 Task: For heading Arial black with underline.  font size for heading18,  'Change the font style of data to'Calibri.  and font size to 9,  Change the alignment of both headline & data to Align center.  In the sheet  BankTransactions logbookbook
Action: Mouse moved to (806, 106)
Screenshot: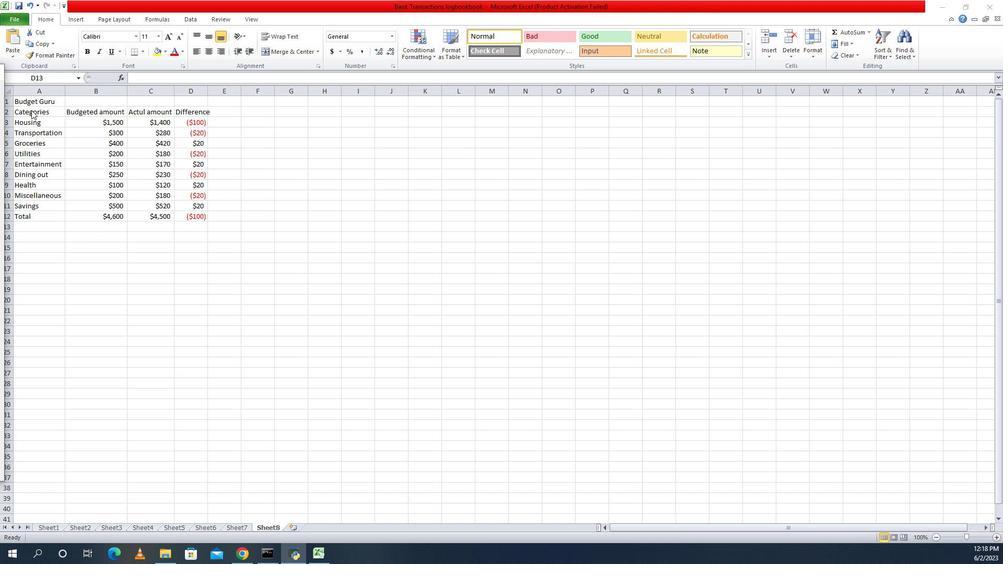 
Action: Mouse pressed left at (806, 106)
Screenshot: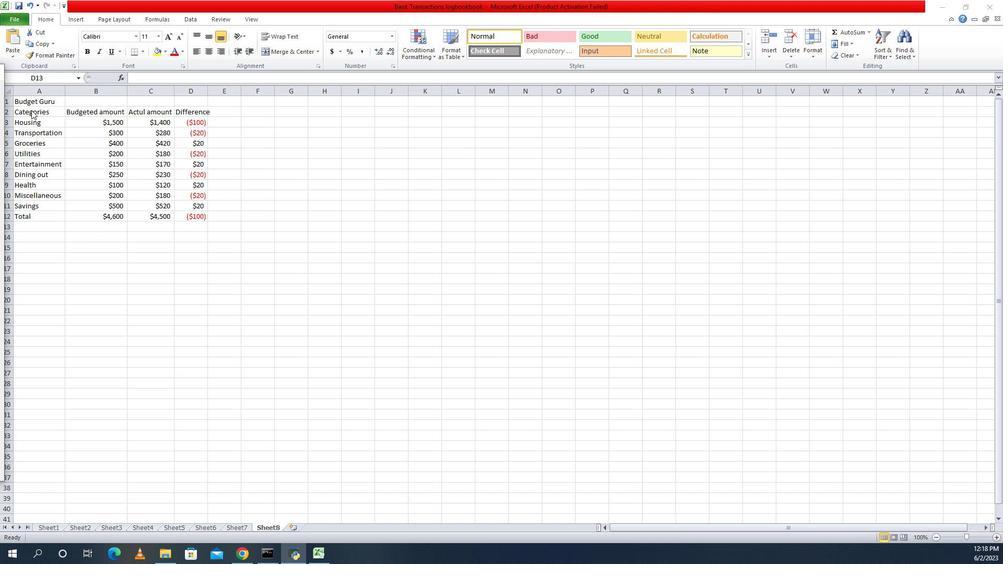
Action: Mouse moved to (807, 108)
Screenshot: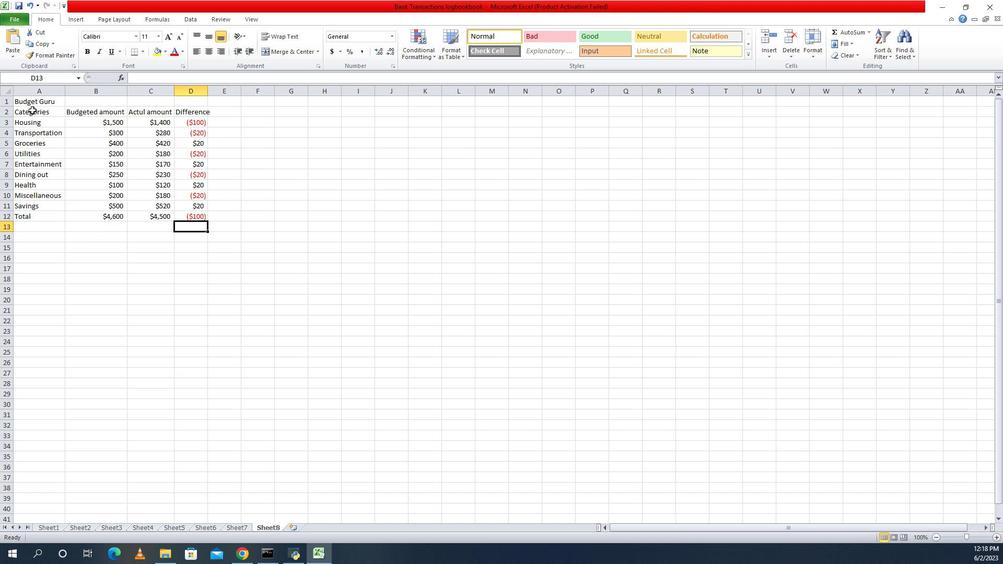 
Action: Mouse pressed left at (807, 108)
Screenshot: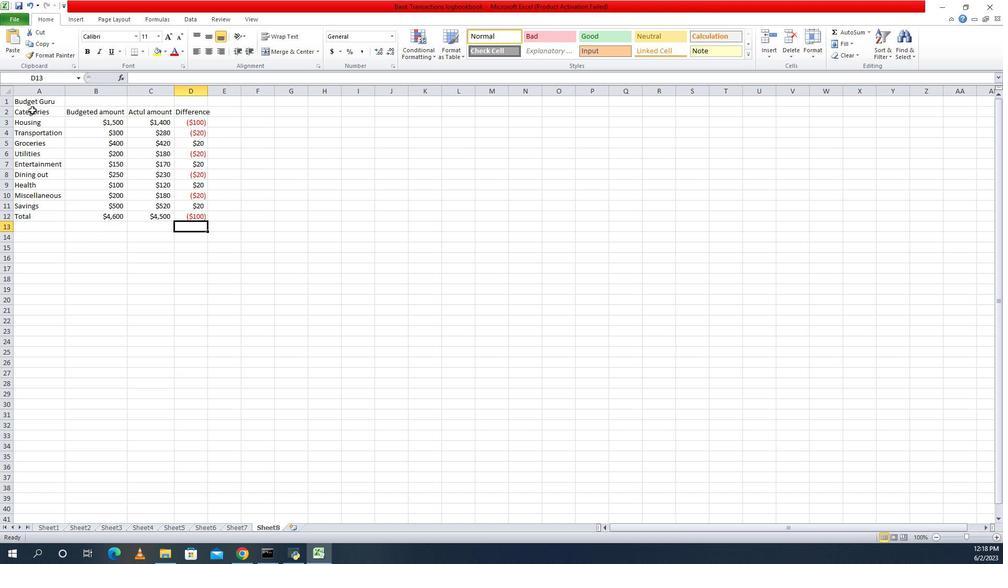 
Action: Mouse moved to (809, 109)
Screenshot: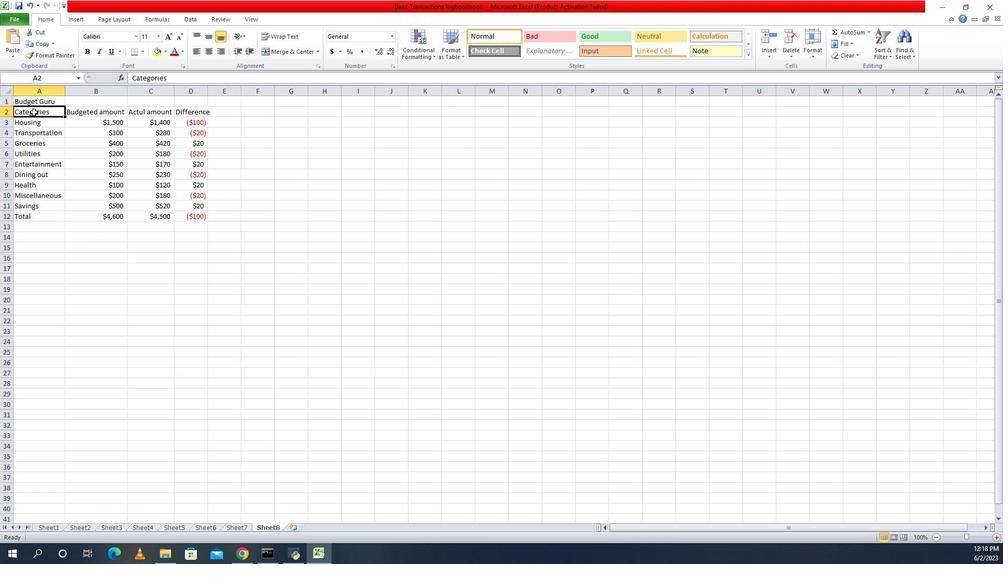 
Action: Mouse pressed left at (809, 109)
Screenshot: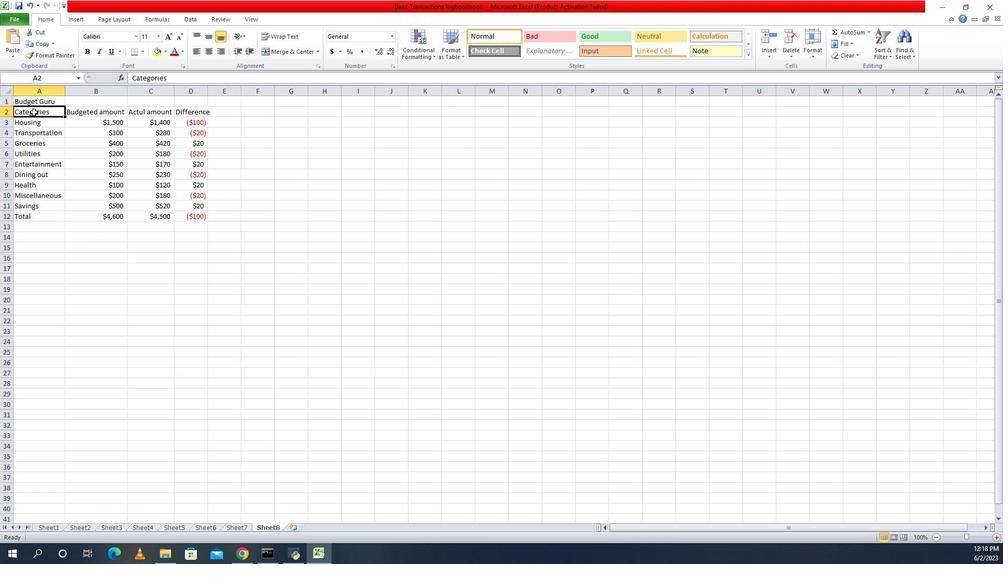 
Action: Mouse moved to (907, 35)
Screenshot: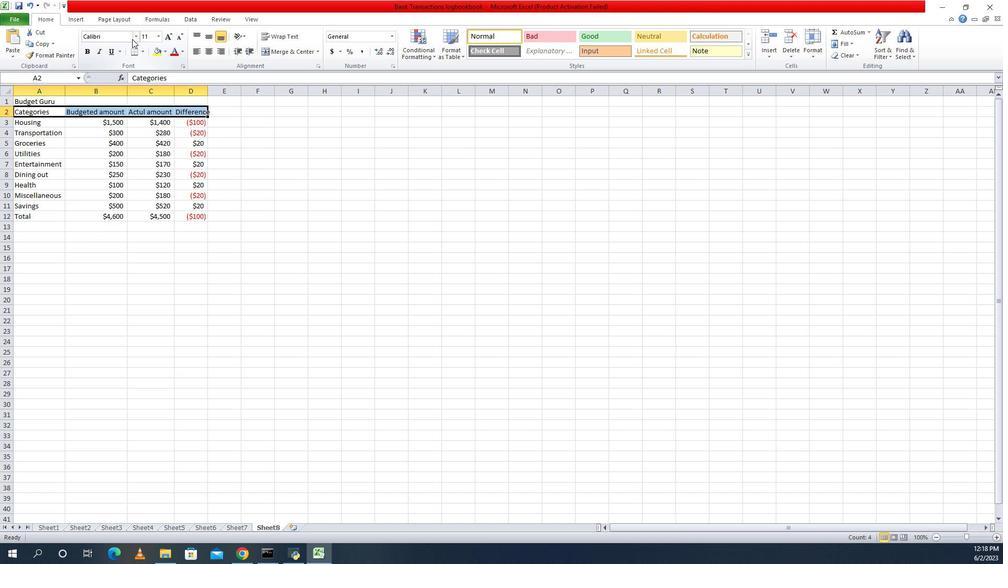 
Action: Mouse pressed left at (907, 35)
Screenshot: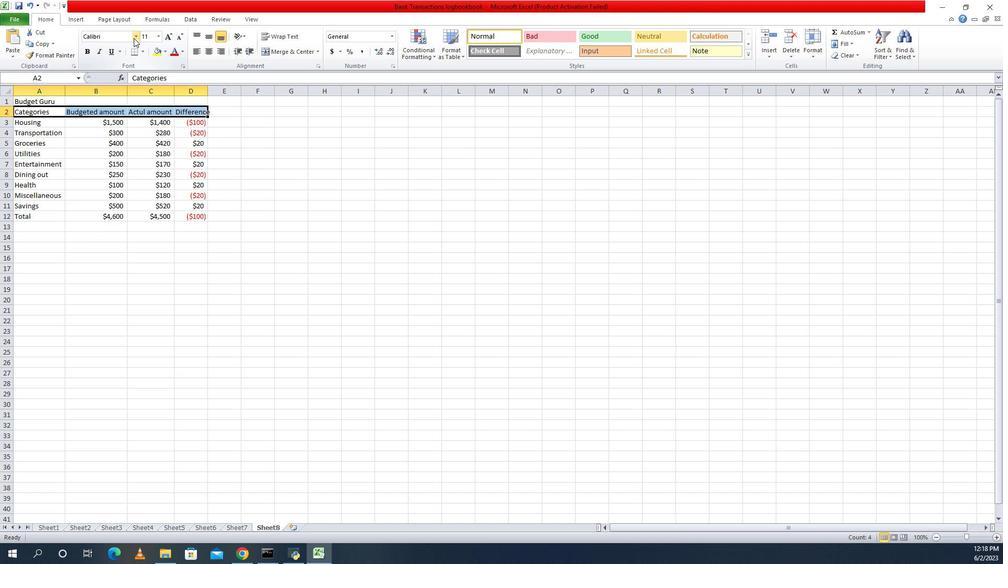 
Action: Mouse moved to (911, 128)
Screenshot: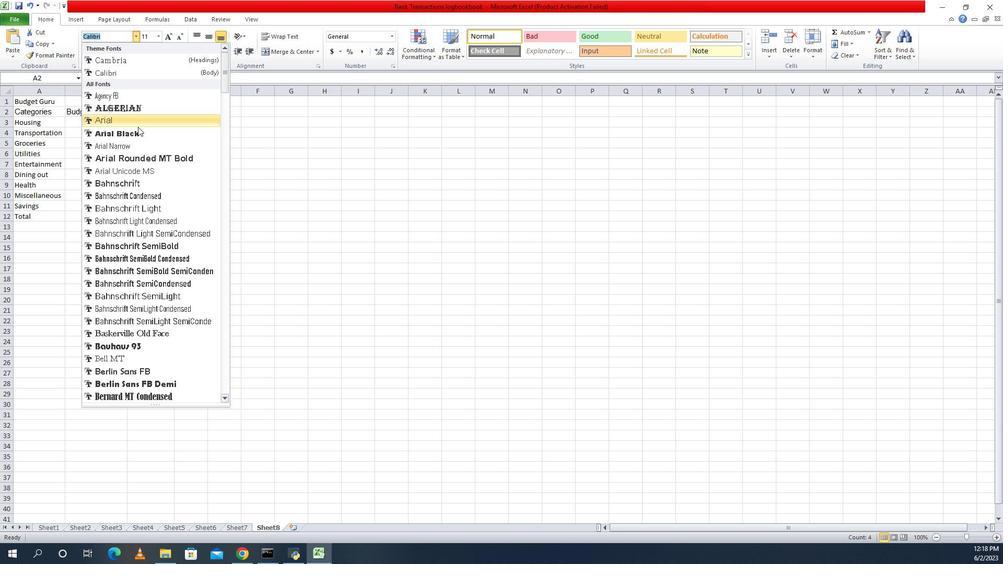 
Action: Mouse pressed left at (911, 128)
Screenshot: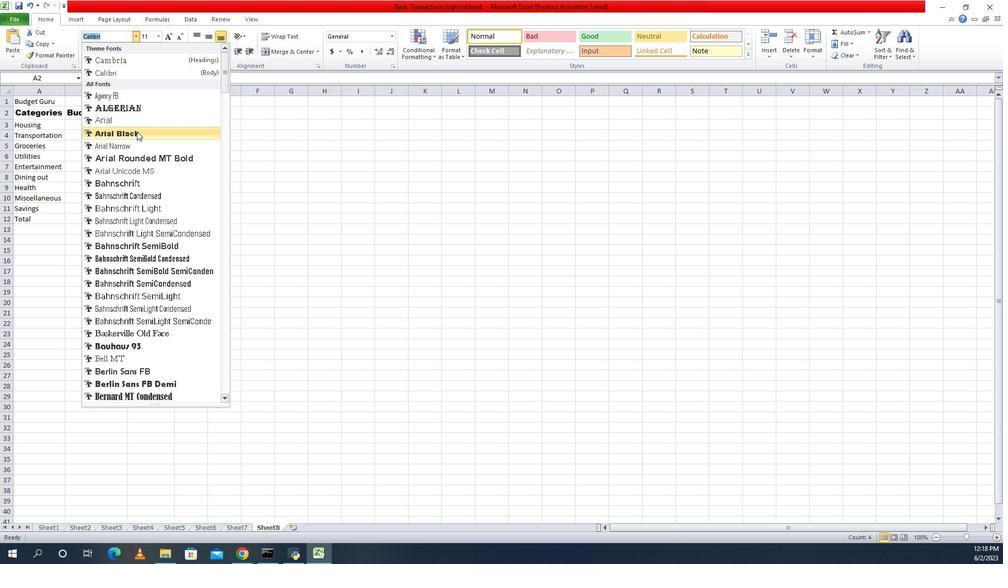 
Action: Mouse moved to (887, 47)
Screenshot: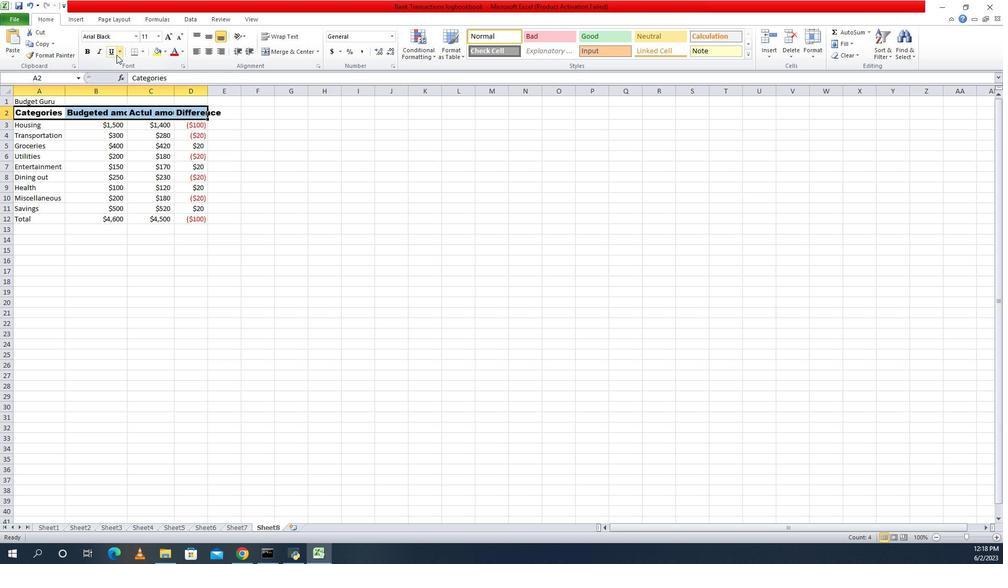 
Action: Mouse pressed left at (887, 47)
Screenshot: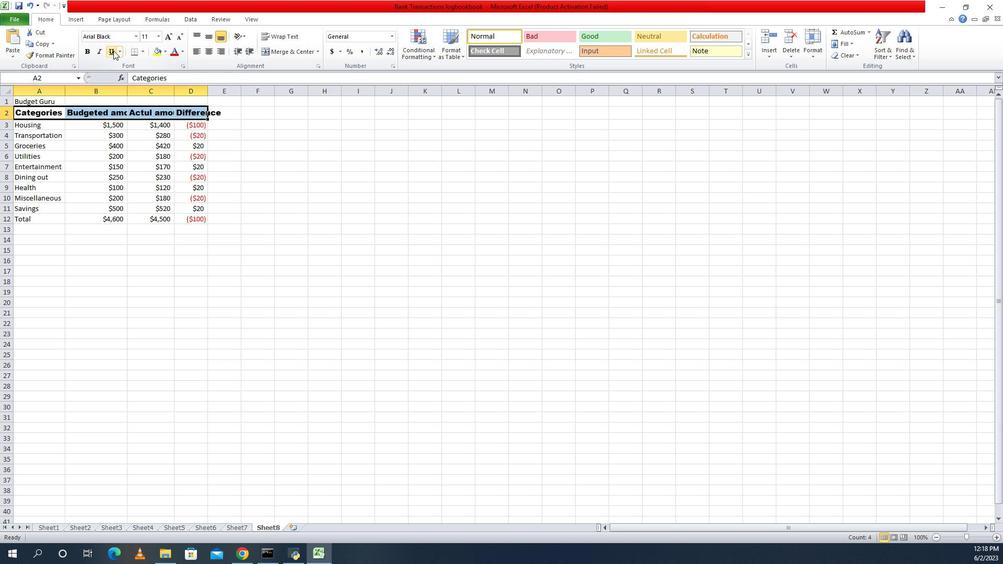 
Action: Mouse moved to (929, 31)
Screenshot: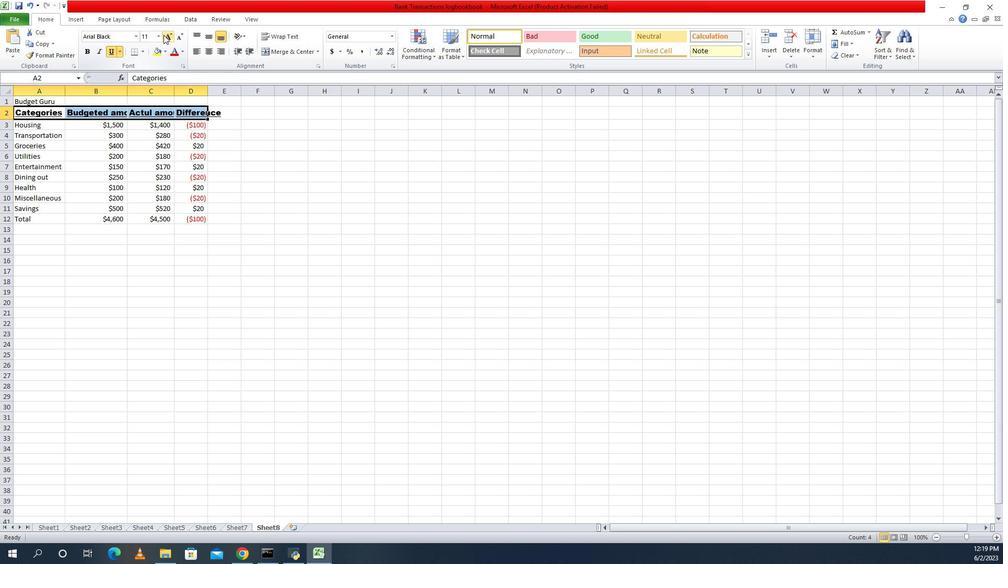 
Action: Mouse pressed left at (929, 31)
Screenshot: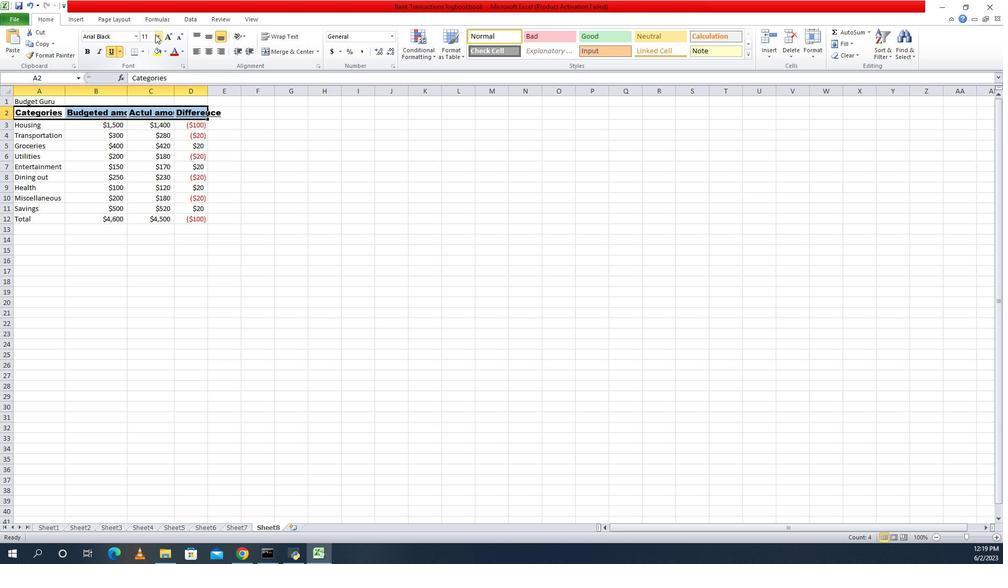 
Action: Mouse moved to (924, 105)
Screenshot: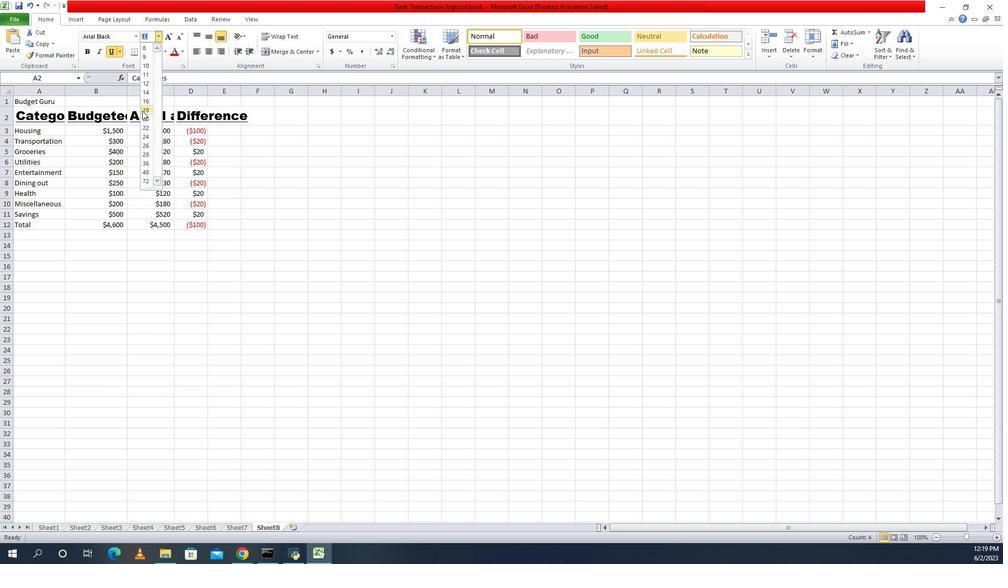 
Action: Mouse pressed left at (924, 105)
Screenshot: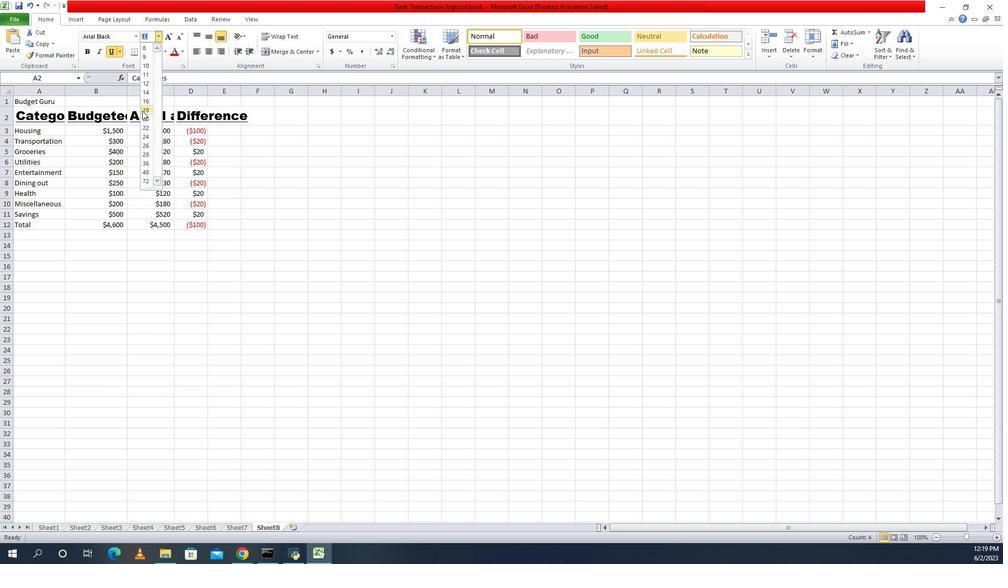 
Action: Mouse moved to (981, 89)
Screenshot: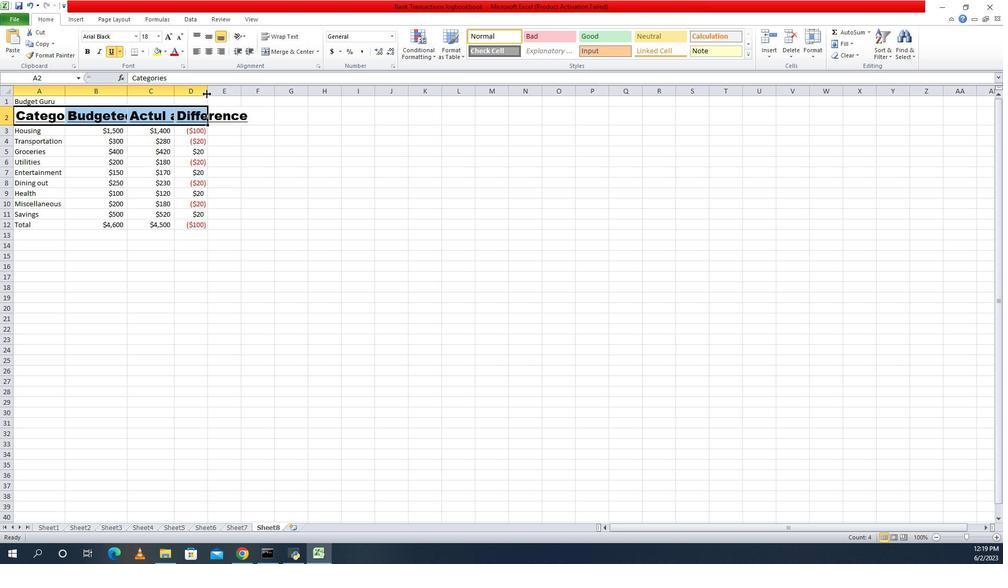 
Action: Mouse pressed left at (981, 89)
Screenshot: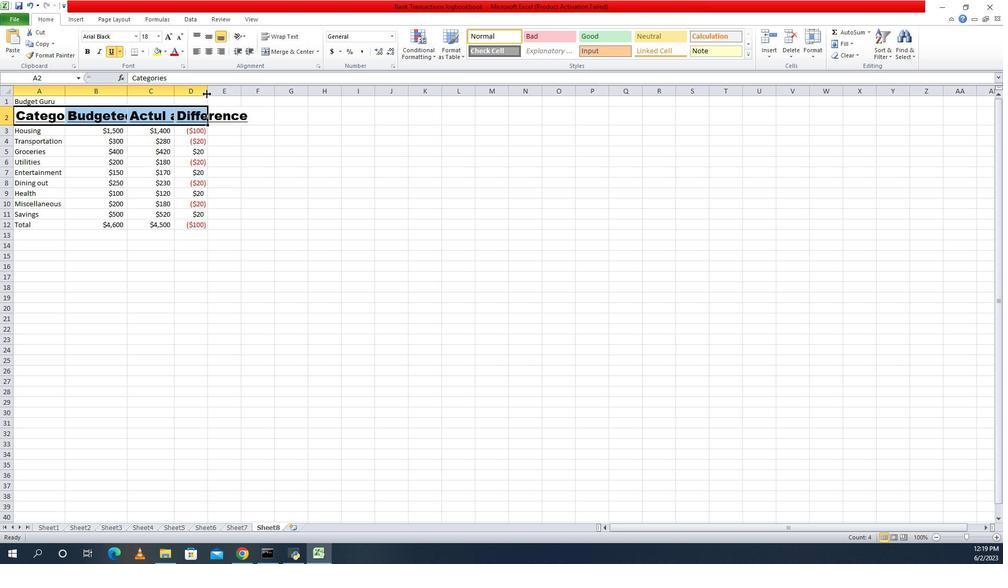 
Action: Mouse moved to (981, 89)
Screenshot: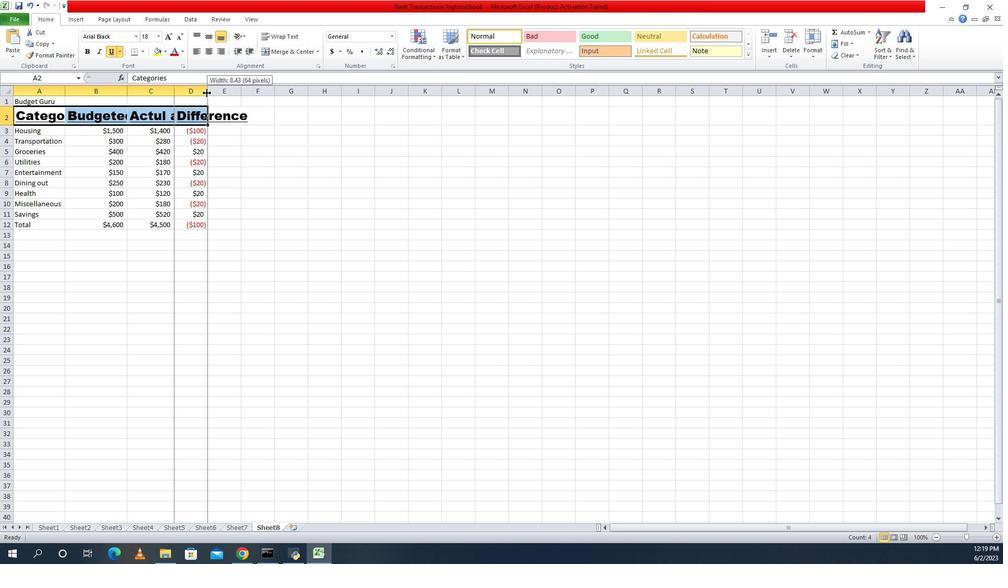 
Action: Mouse pressed left at (981, 89)
Screenshot: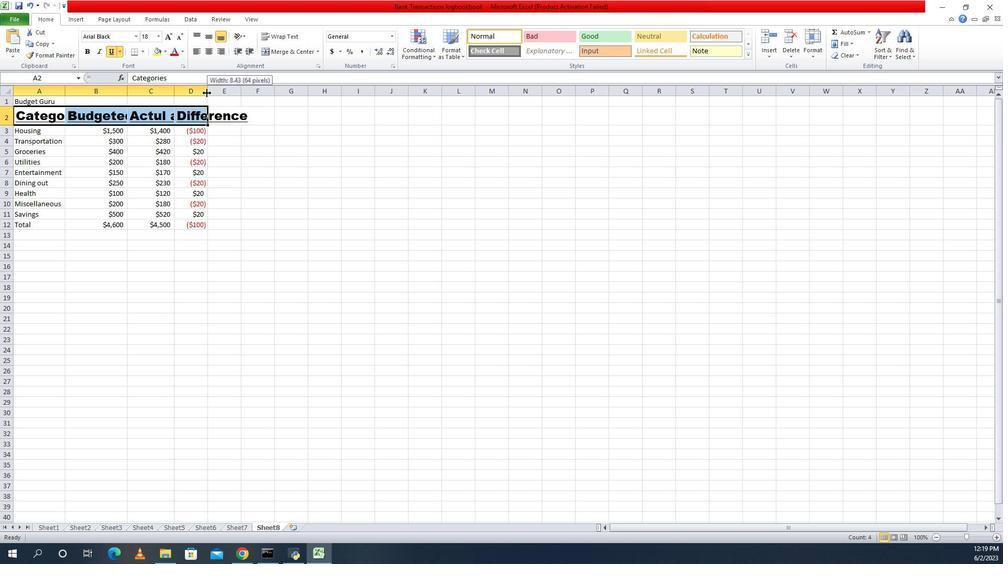 
Action: Mouse moved to (948, 87)
Screenshot: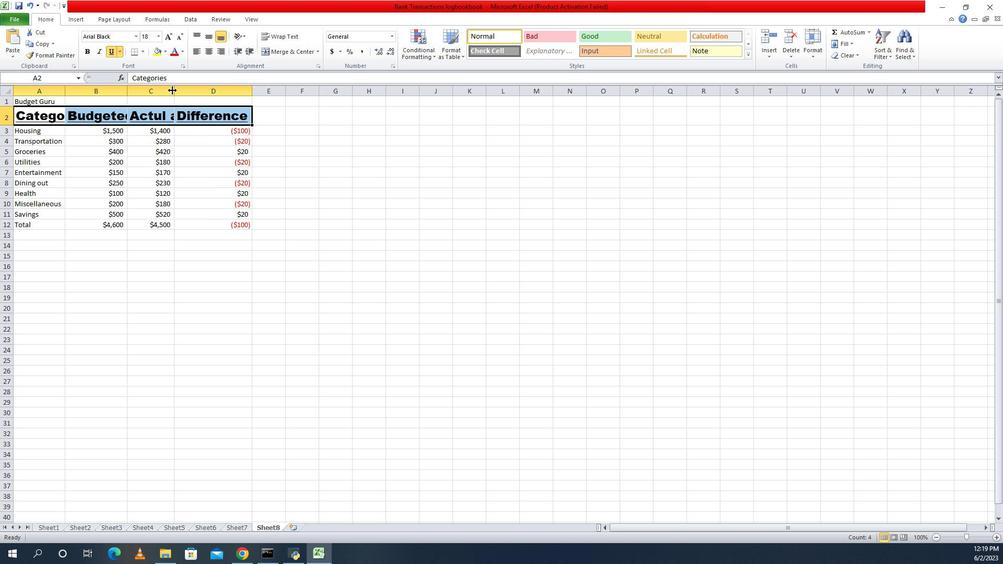 
Action: Mouse pressed left at (948, 87)
Screenshot: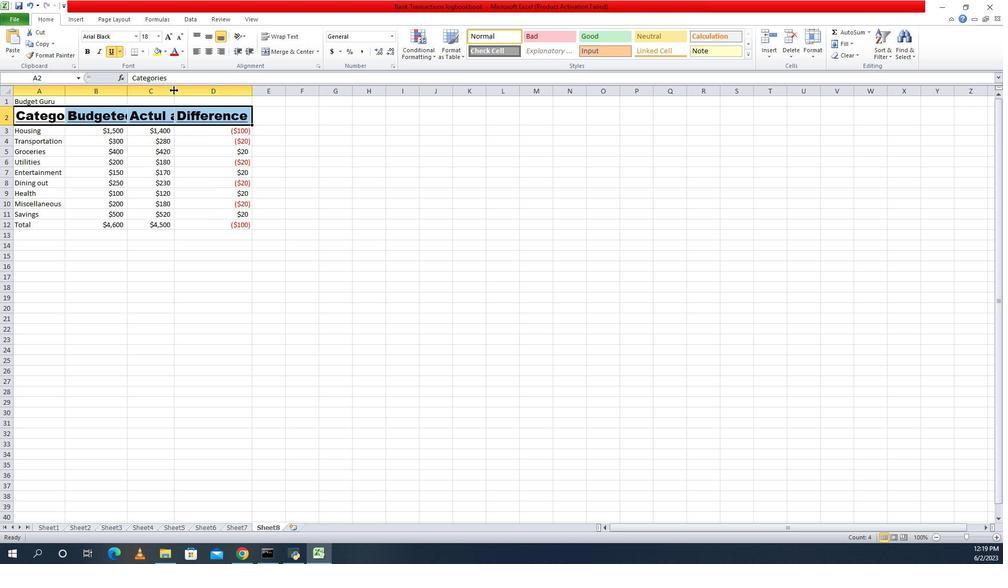 
Action: Mouse pressed left at (948, 87)
Screenshot: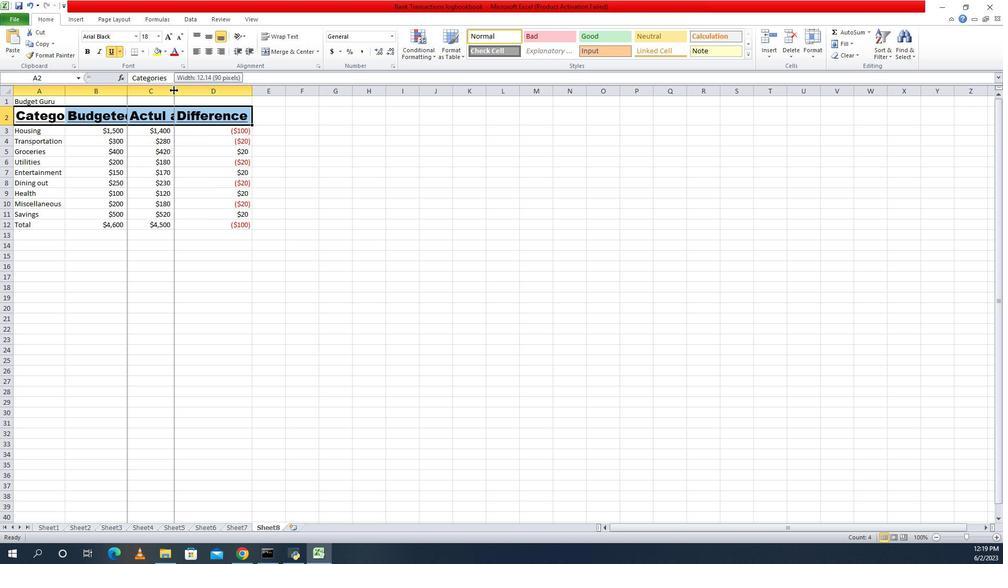 
Action: Mouse moved to (901, 89)
Screenshot: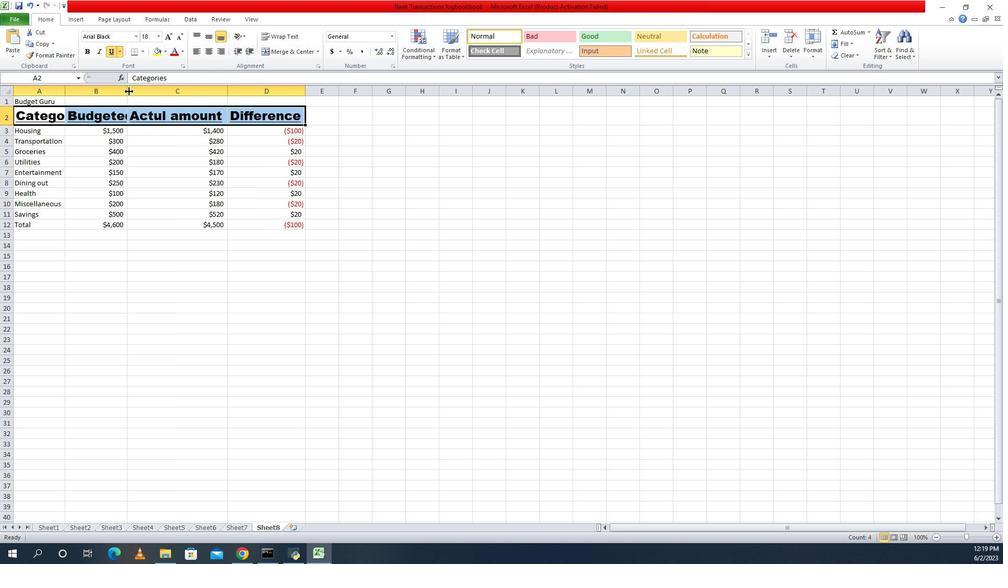 
Action: Mouse pressed left at (901, 89)
Screenshot: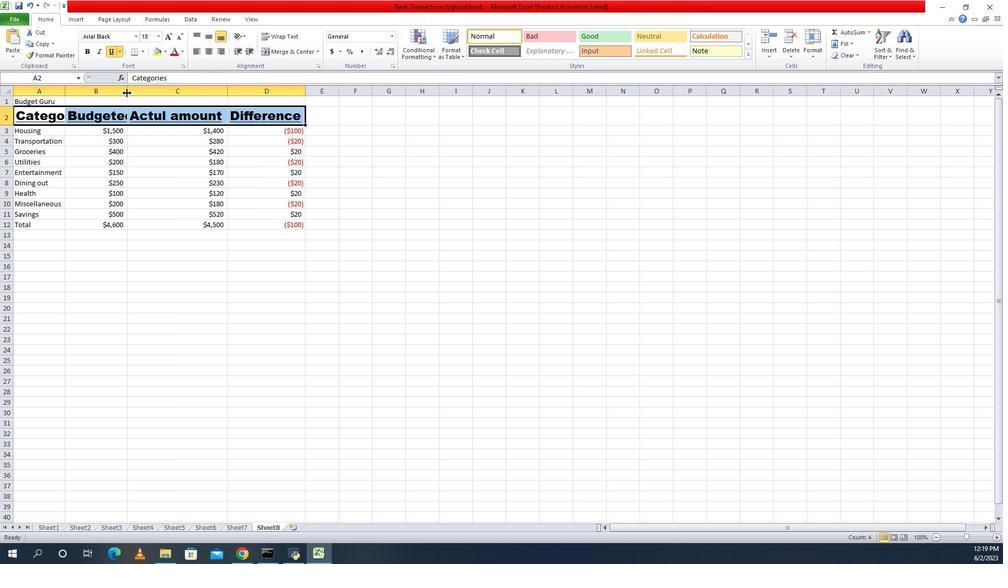 
Action: Mouse pressed left at (901, 89)
Screenshot: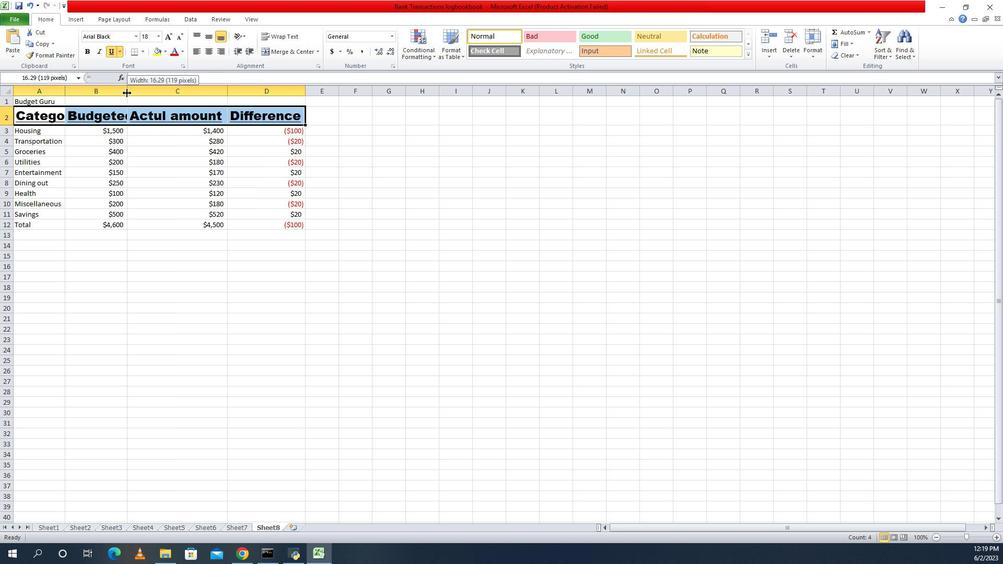 
Action: Mouse moved to (840, 91)
Screenshot: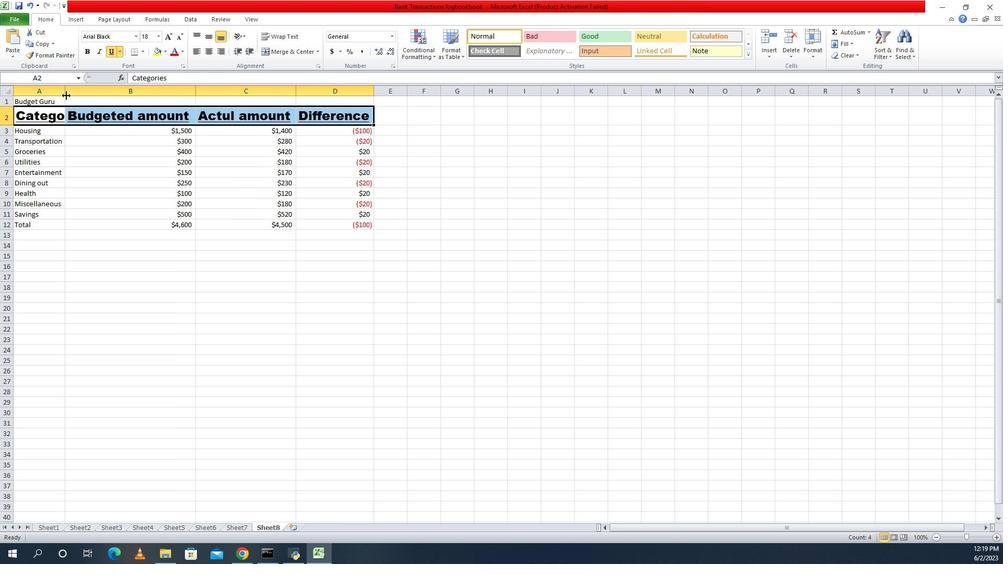 
Action: Mouse pressed left at (840, 91)
Screenshot: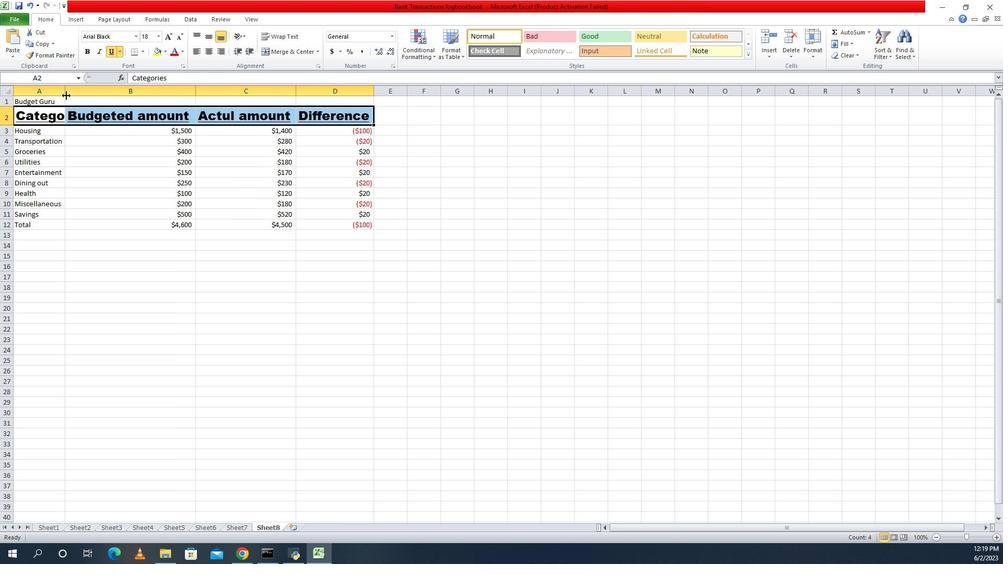 
Action: Mouse pressed left at (840, 91)
Screenshot: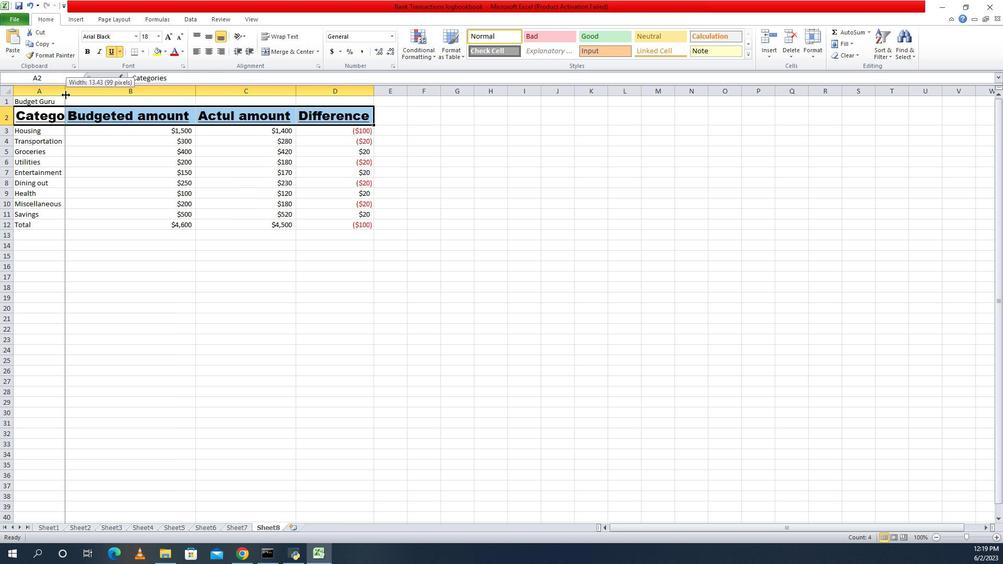 
Action: Mouse moved to (797, 129)
Screenshot: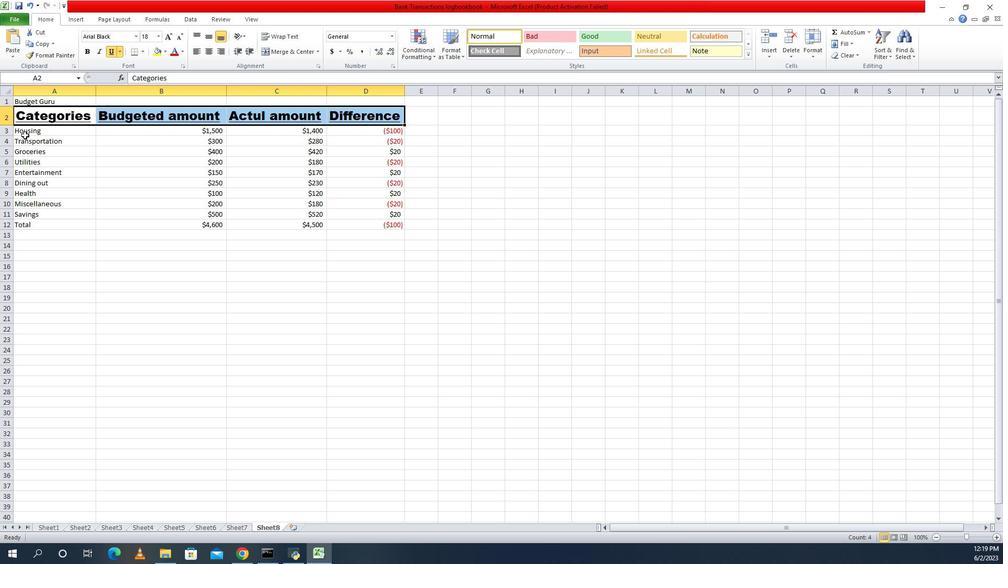 
Action: Mouse pressed left at (797, 129)
Screenshot: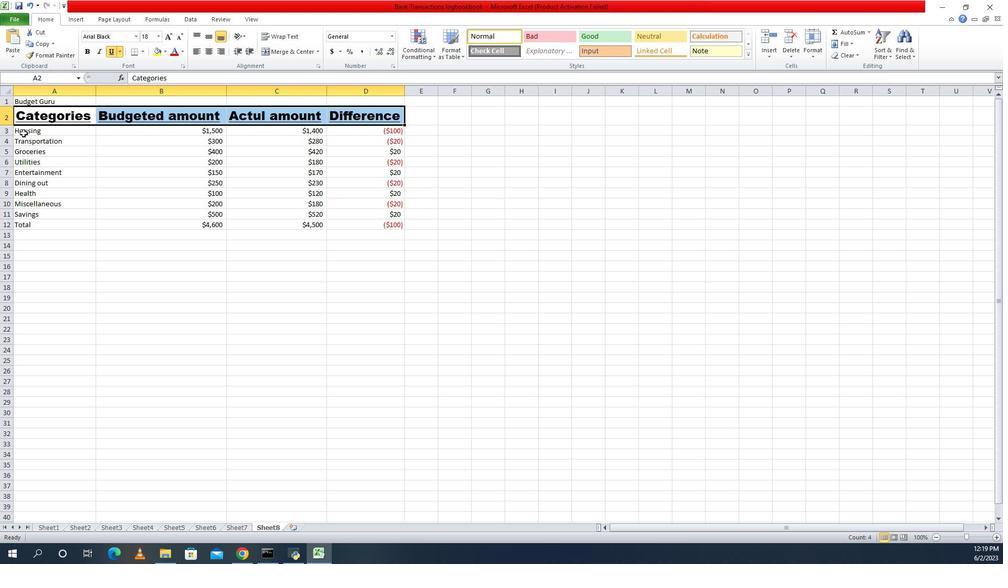 
Action: Mouse moved to (929, 36)
Screenshot: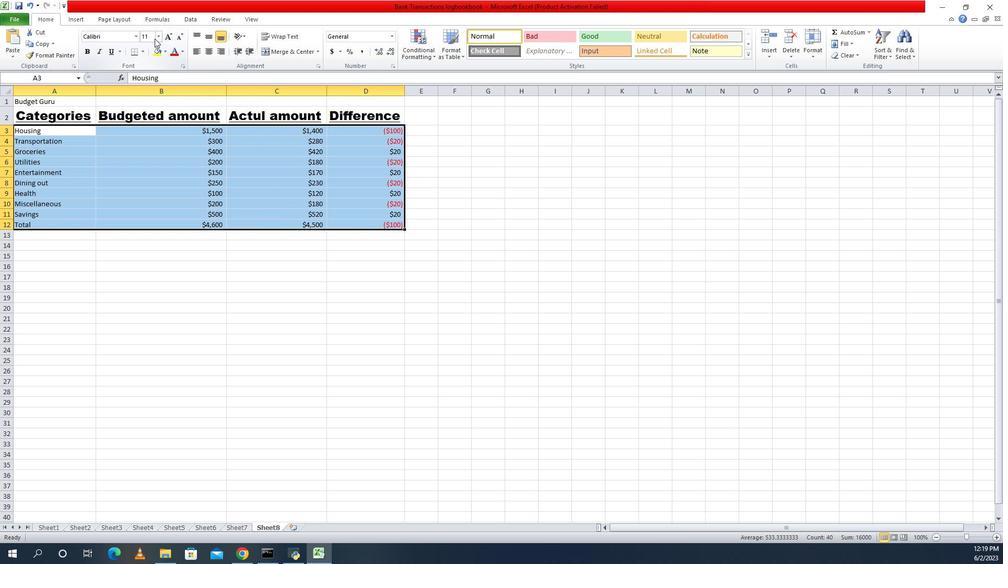 
Action: Mouse pressed left at (929, 36)
Screenshot: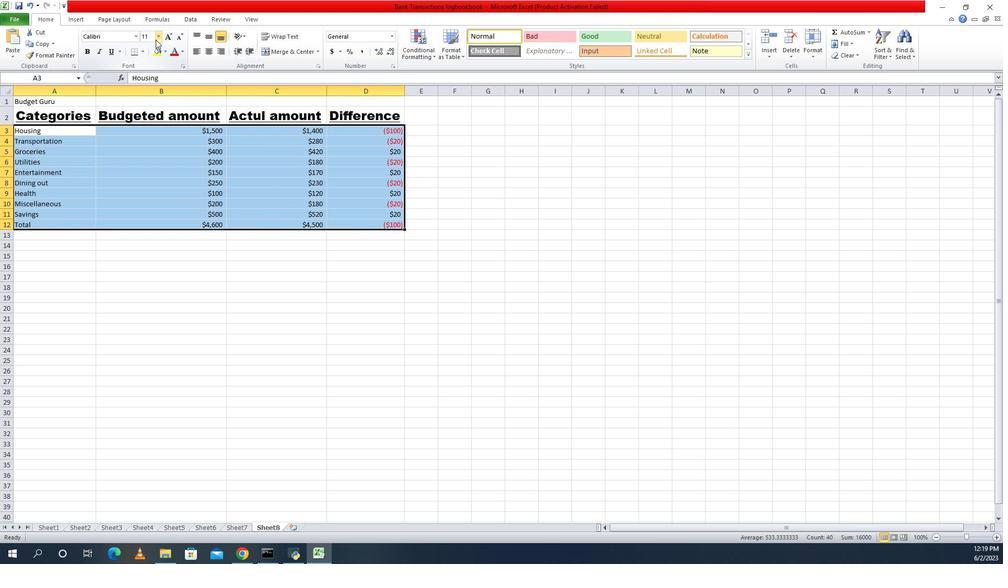 
Action: Mouse moved to (924, 52)
Screenshot: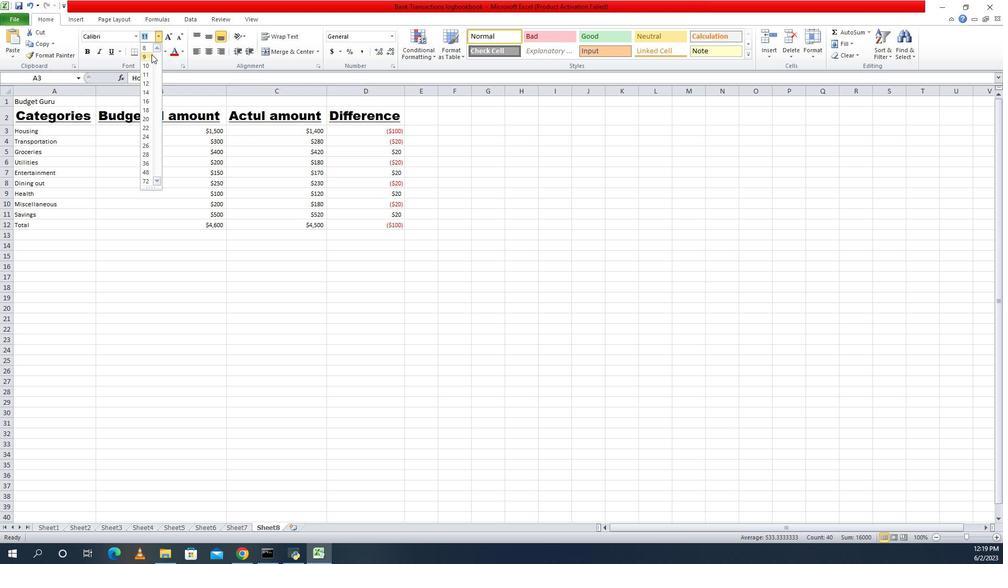 
Action: Mouse pressed left at (924, 52)
Screenshot: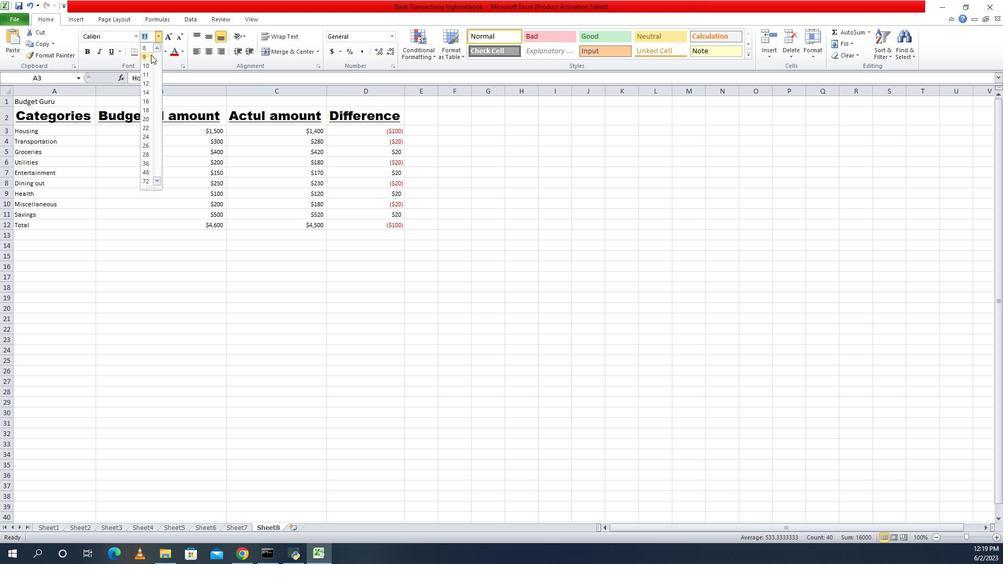 
Action: Mouse moved to (834, 105)
Screenshot: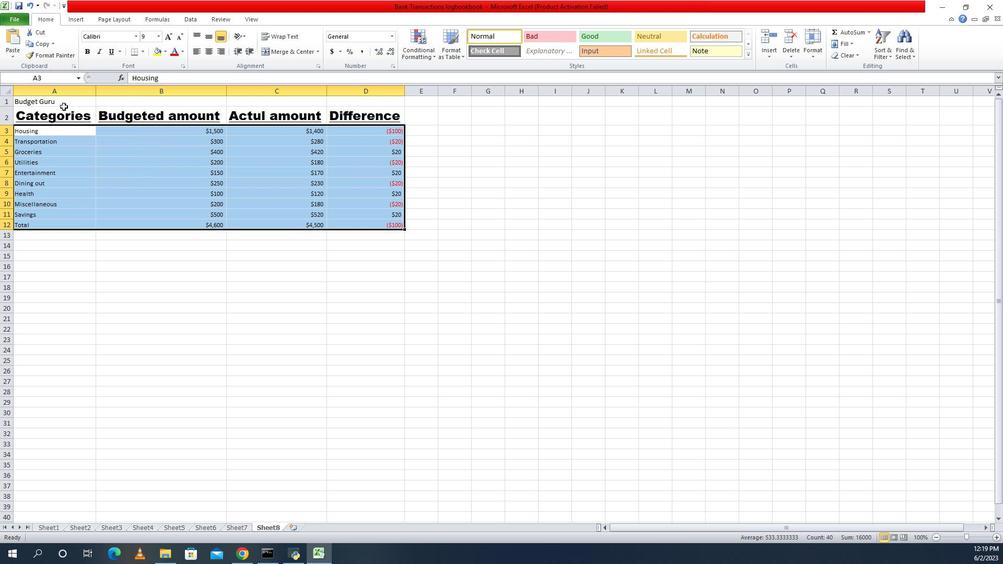 
Action: Mouse pressed left at (834, 105)
Screenshot: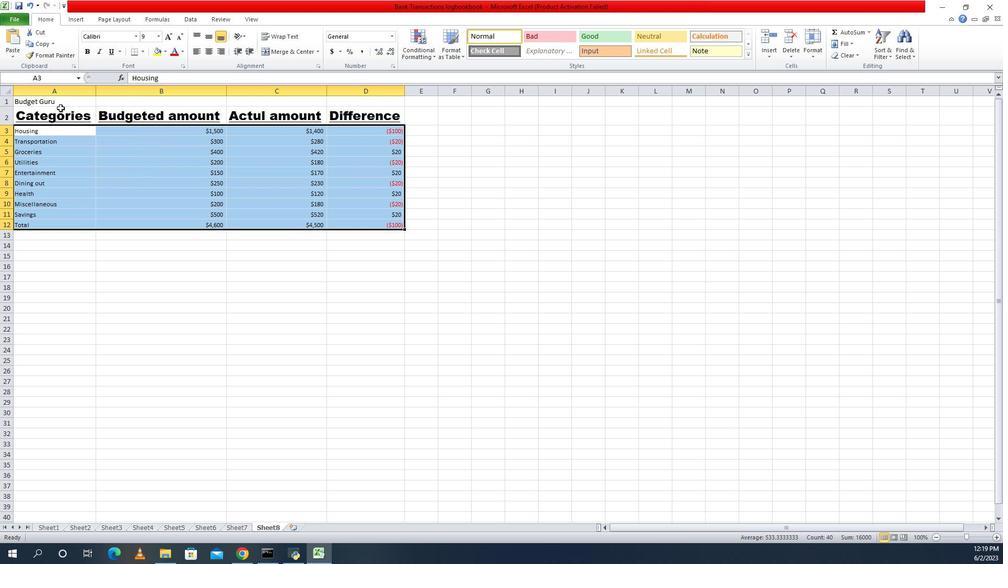 
Action: Mouse moved to (979, 48)
Screenshot: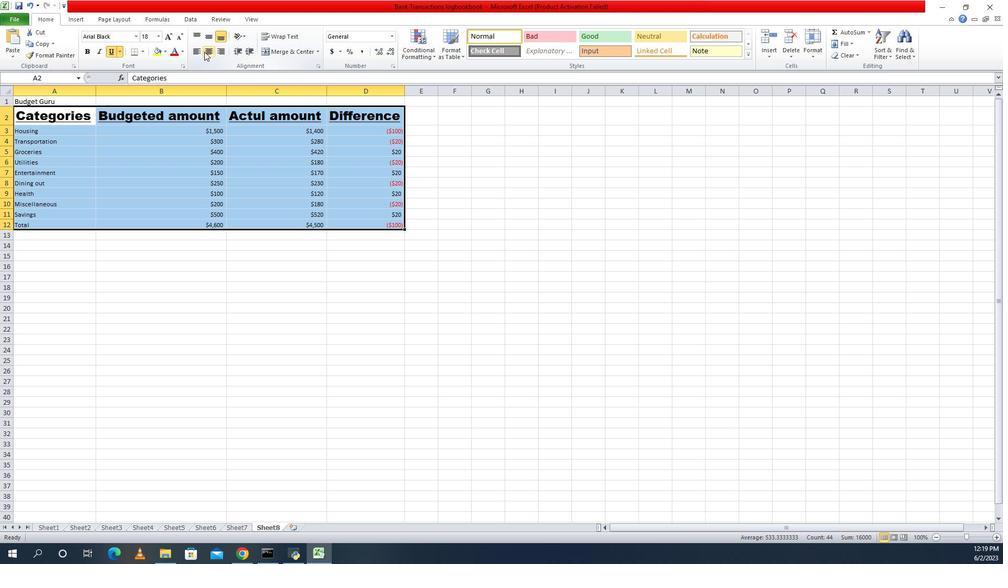 
Action: Mouse pressed left at (979, 48)
Screenshot: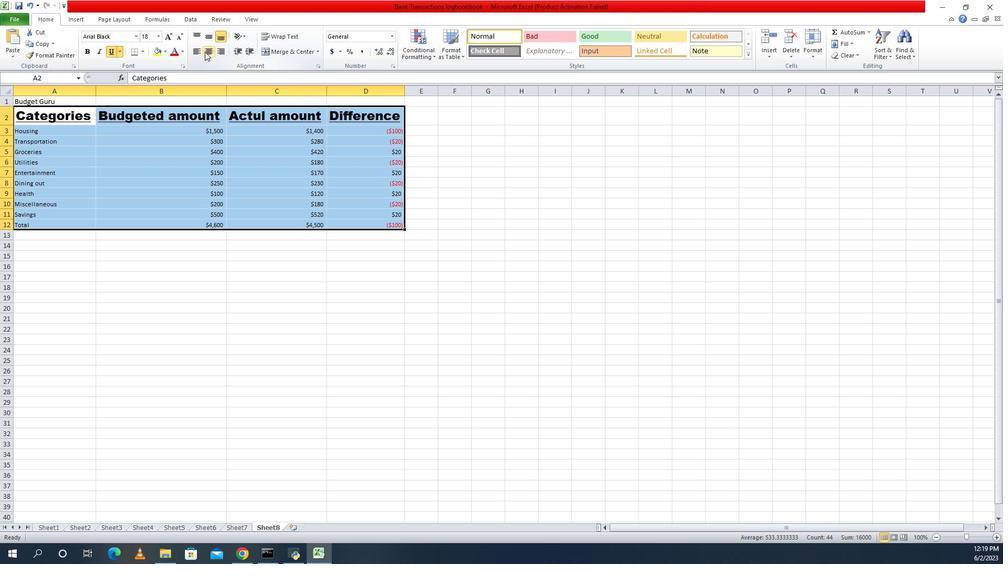
Action: Mouse moved to (965, 268)
Screenshot: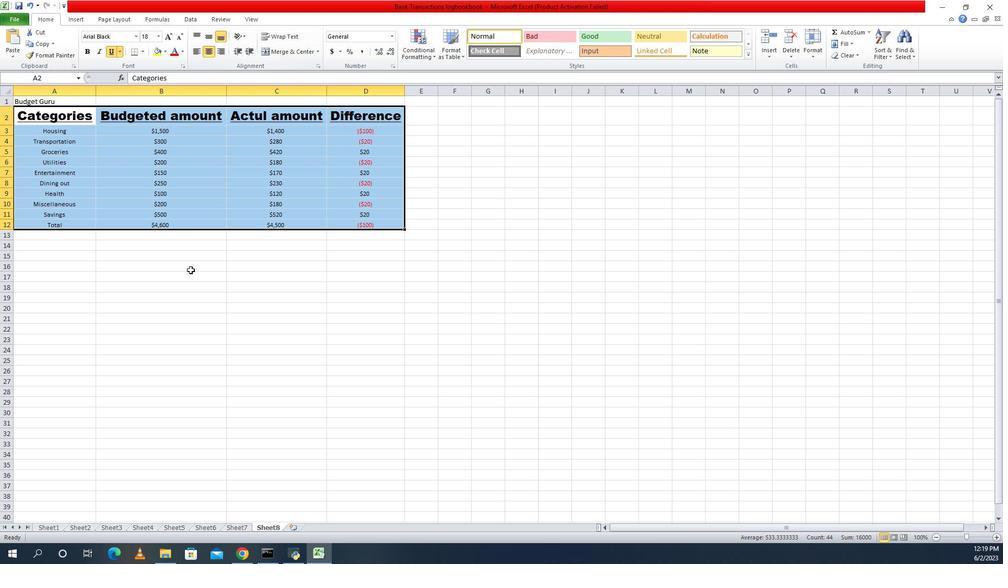 
Action: Mouse pressed left at (965, 268)
Screenshot: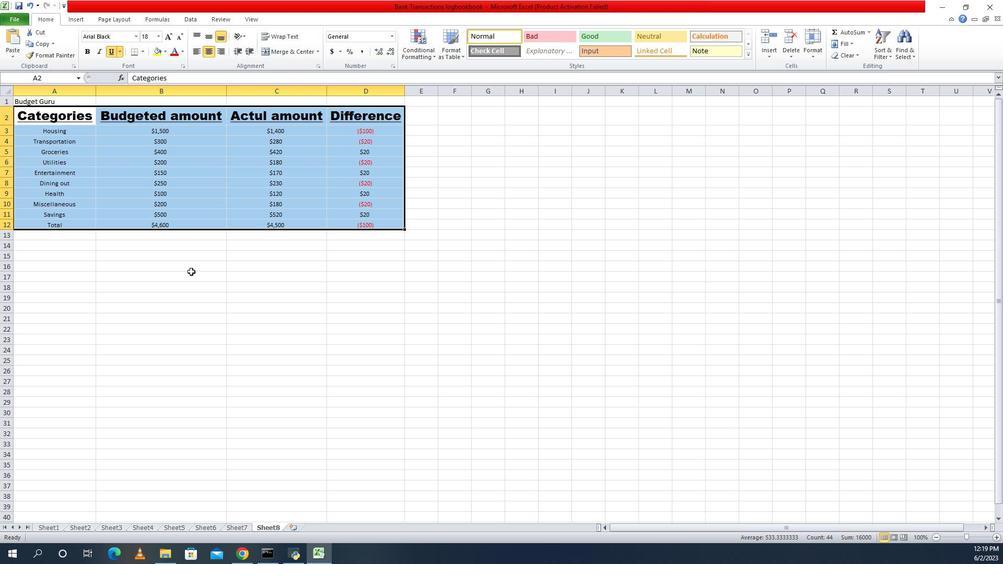 
Action: Mouse moved to (980, 227)
Screenshot: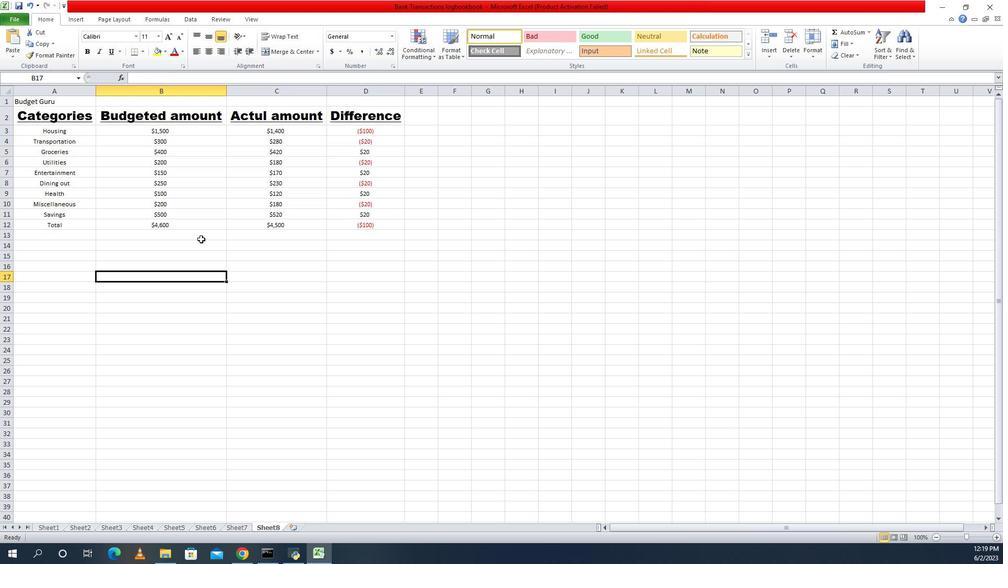 
